 Task: Enable the video filter "Ripple video filter" for transcode stream output.
Action: Mouse moved to (103, 9)
Screenshot: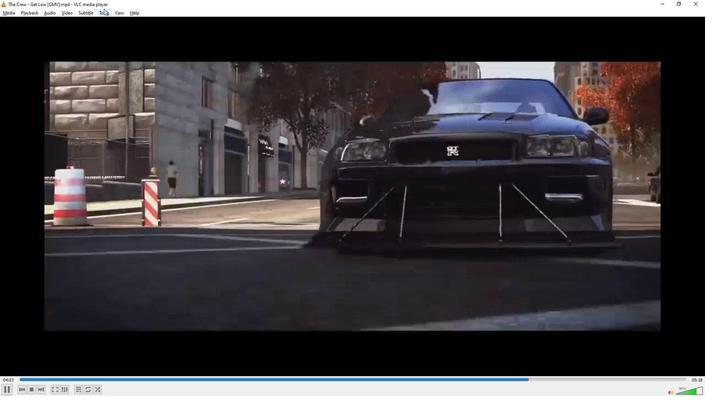 
Action: Mouse pressed left at (103, 9)
Screenshot: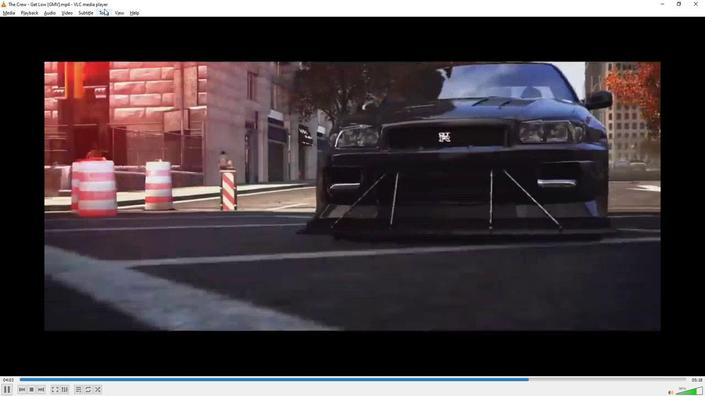 
Action: Mouse moved to (126, 100)
Screenshot: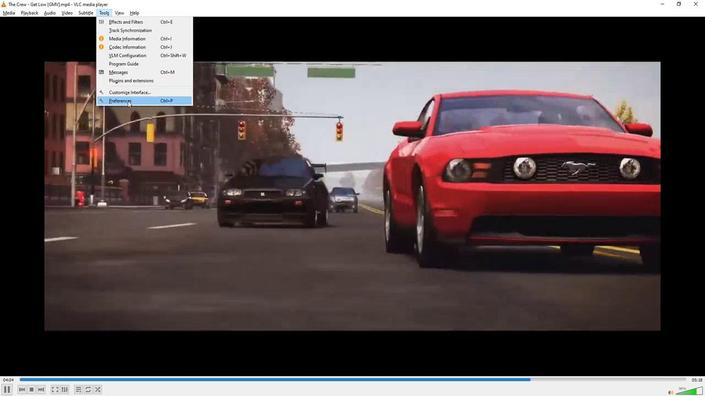 
Action: Mouse pressed left at (126, 100)
Screenshot: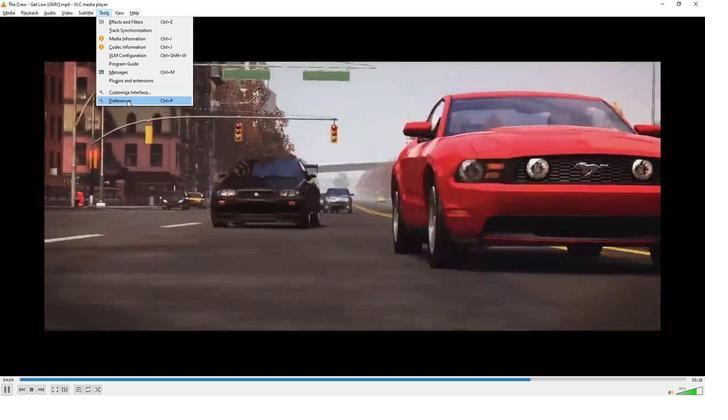 
Action: Mouse moved to (204, 297)
Screenshot: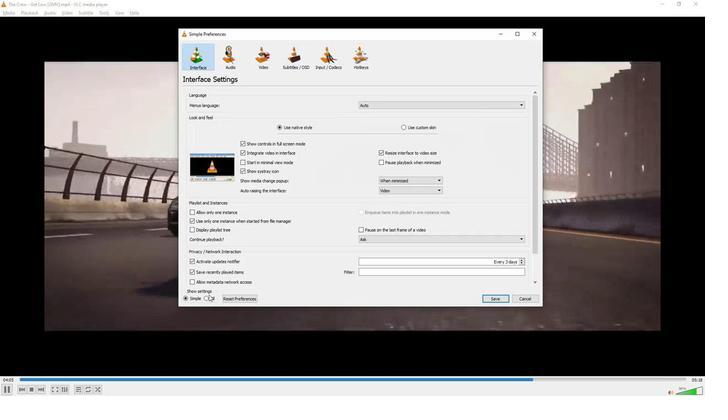 
Action: Mouse pressed left at (204, 297)
Screenshot: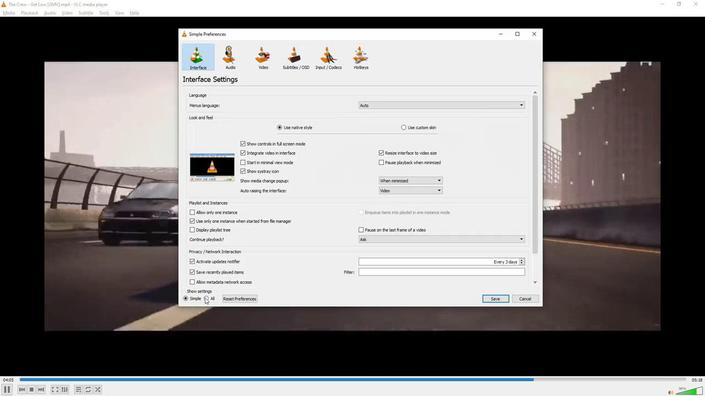 
Action: Mouse moved to (211, 251)
Screenshot: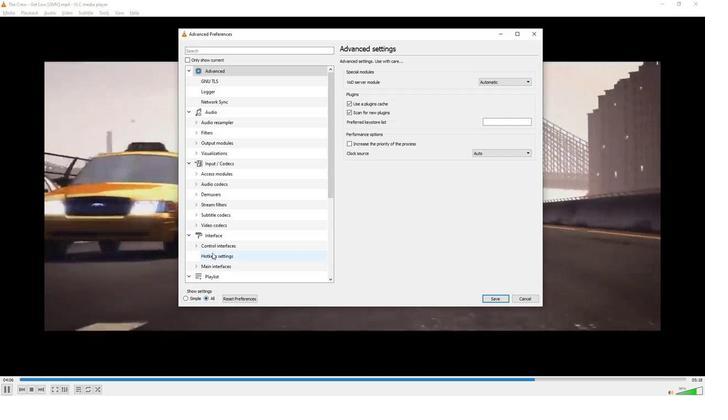 
Action: Mouse scrolled (211, 251) with delta (0, 0)
Screenshot: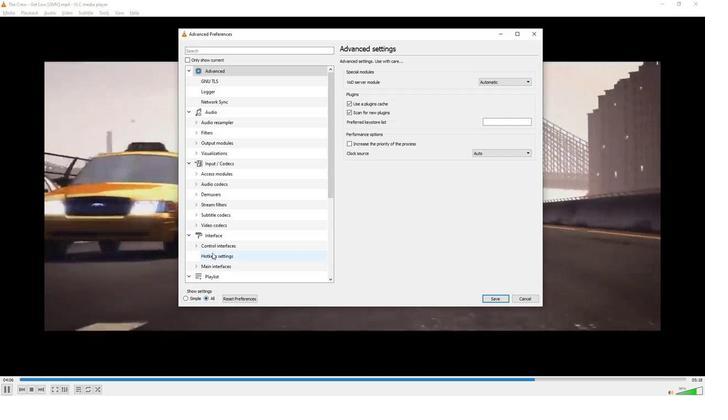 
Action: Mouse moved to (211, 251)
Screenshot: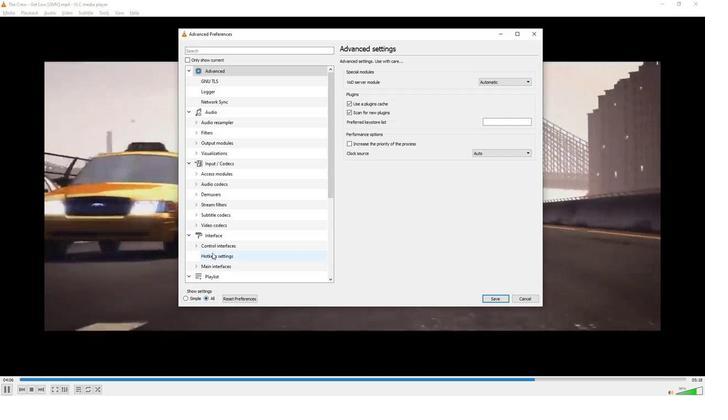 
Action: Mouse scrolled (211, 250) with delta (0, 0)
Screenshot: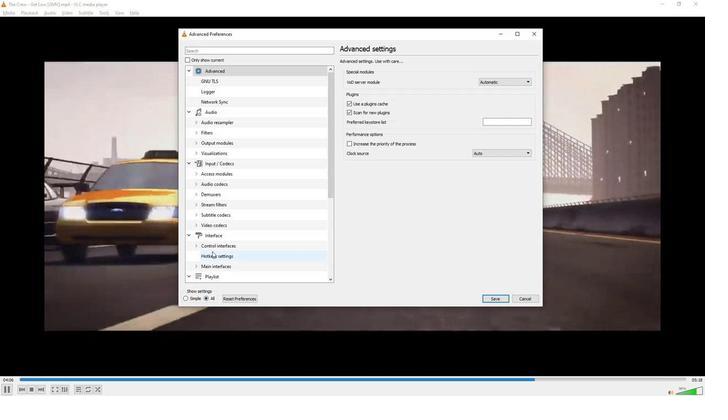 
Action: Mouse moved to (211, 251)
Screenshot: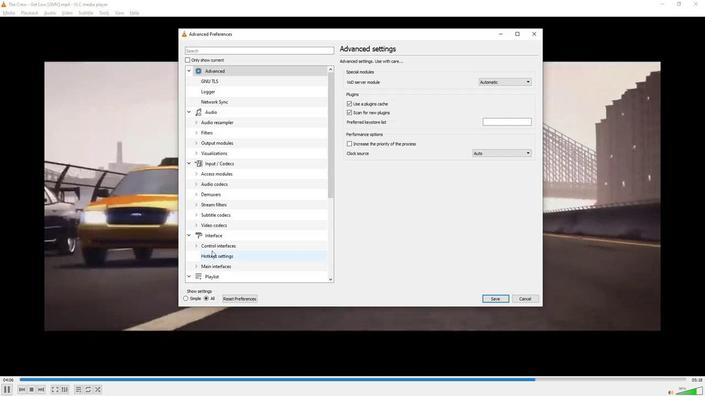 
Action: Mouse scrolled (211, 250) with delta (0, 0)
Screenshot: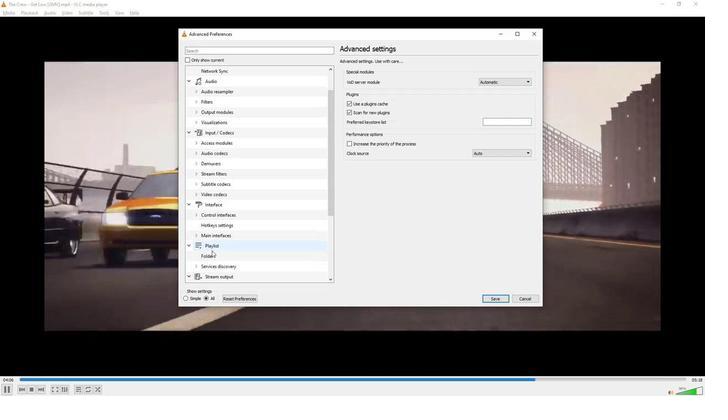 
Action: Mouse scrolled (211, 250) with delta (0, 0)
Screenshot: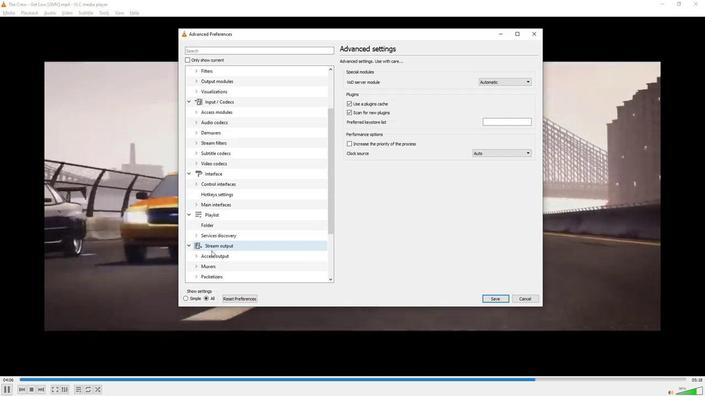 
Action: Mouse scrolled (211, 250) with delta (0, 0)
Screenshot: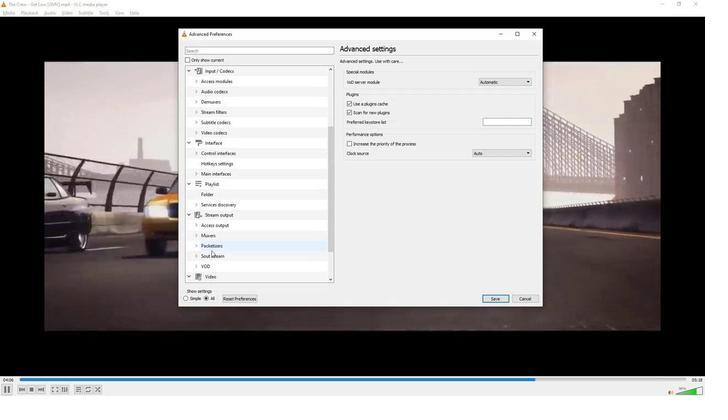 
Action: Mouse scrolled (211, 250) with delta (0, 0)
Screenshot: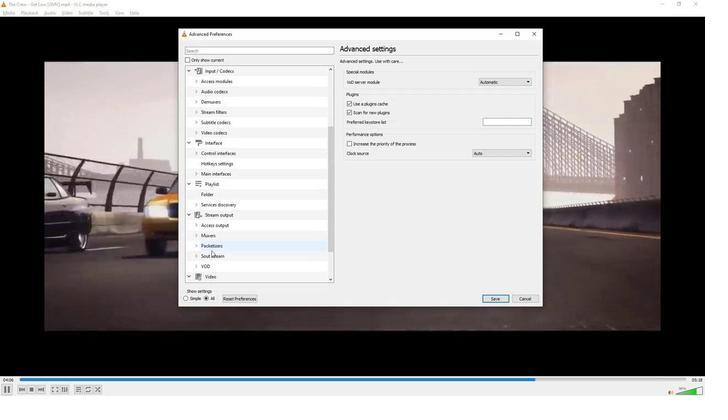 
Action: Mouse moved to (211, 251)
Screenshot: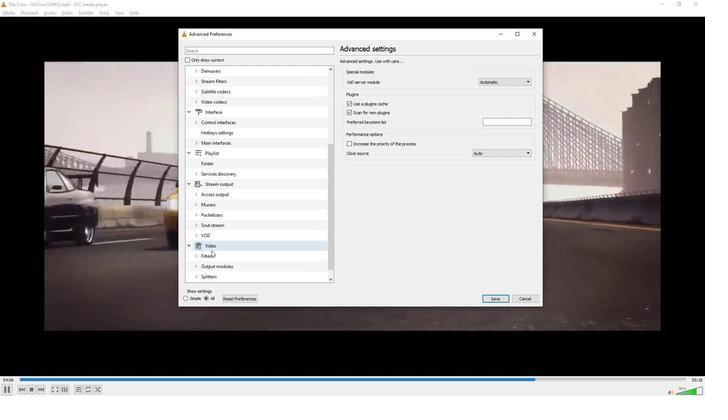 
Action: Mouse scrolled (211, 250) with delta (0, 0)
Screenshot: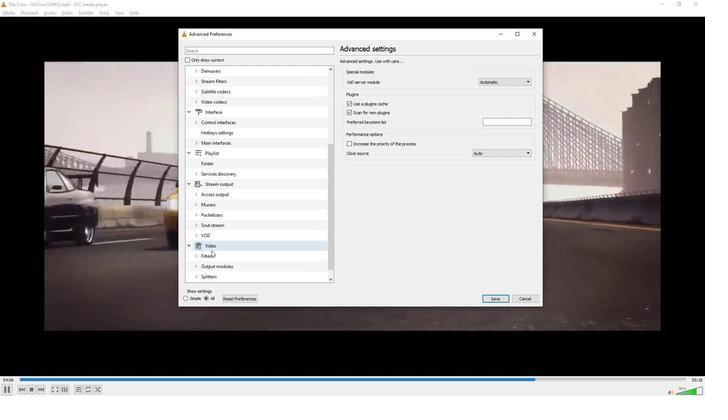 
Action: Mouse scrolled (211, 250) with delta (0, 0)
Screenshot: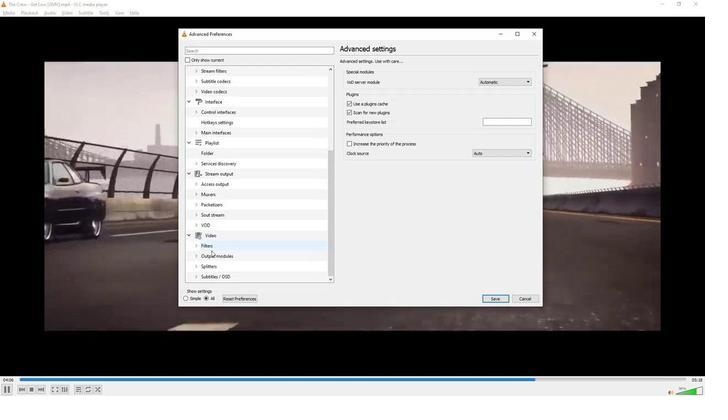 
Action: Mouse moved to (210, 250)
Screenshot: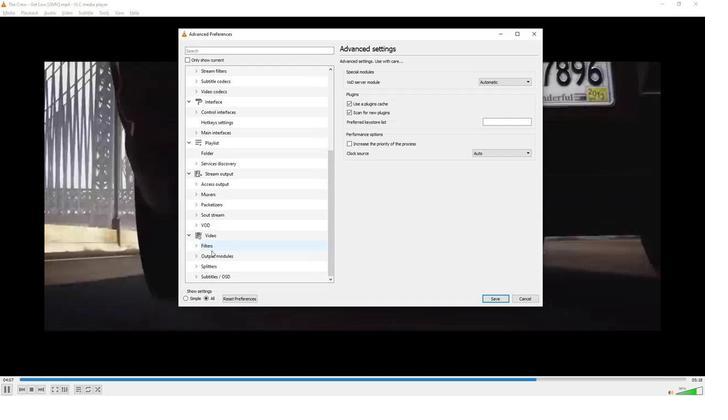
Action: Mouse pressed left at (210, 250)
Screenshot: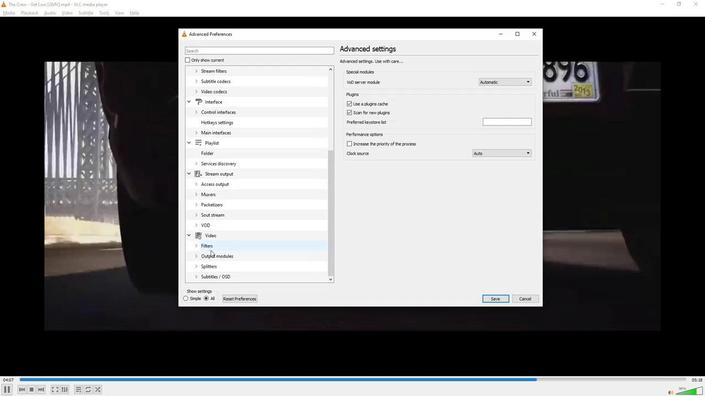 
Action: Mouse moved to (448, 109)
Screenshot: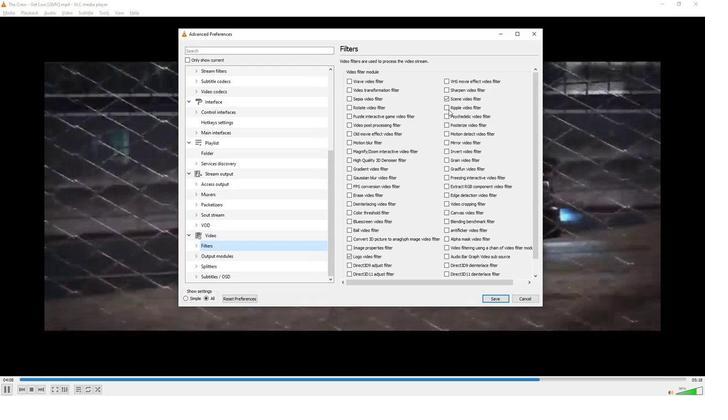 
Action: Mouse pressed left at (448, 109)
Screenshot: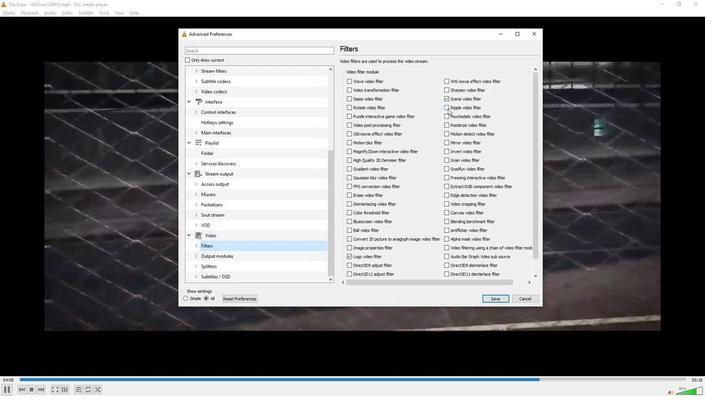 
Action: Mouse moved to (445, 112)
Screenshot: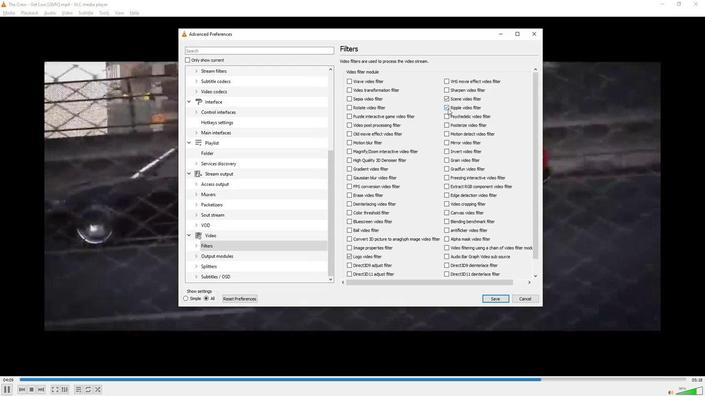 
